 Task: Add a condition where "Hours since status category pending Is Thirty" in unsolved tickets in your groups.
Action: Mouse moved to (127, 486)
Screenshot: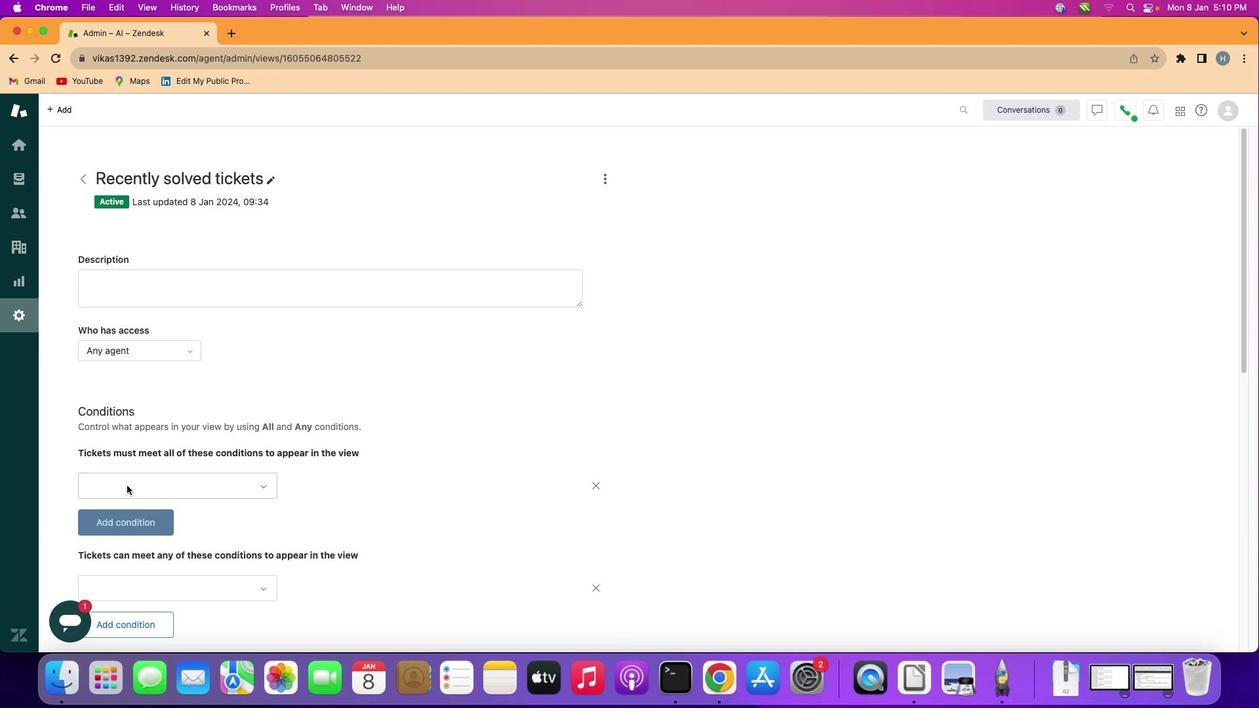 
Action: Mouse pressed left at (127, 486)
Screenshot: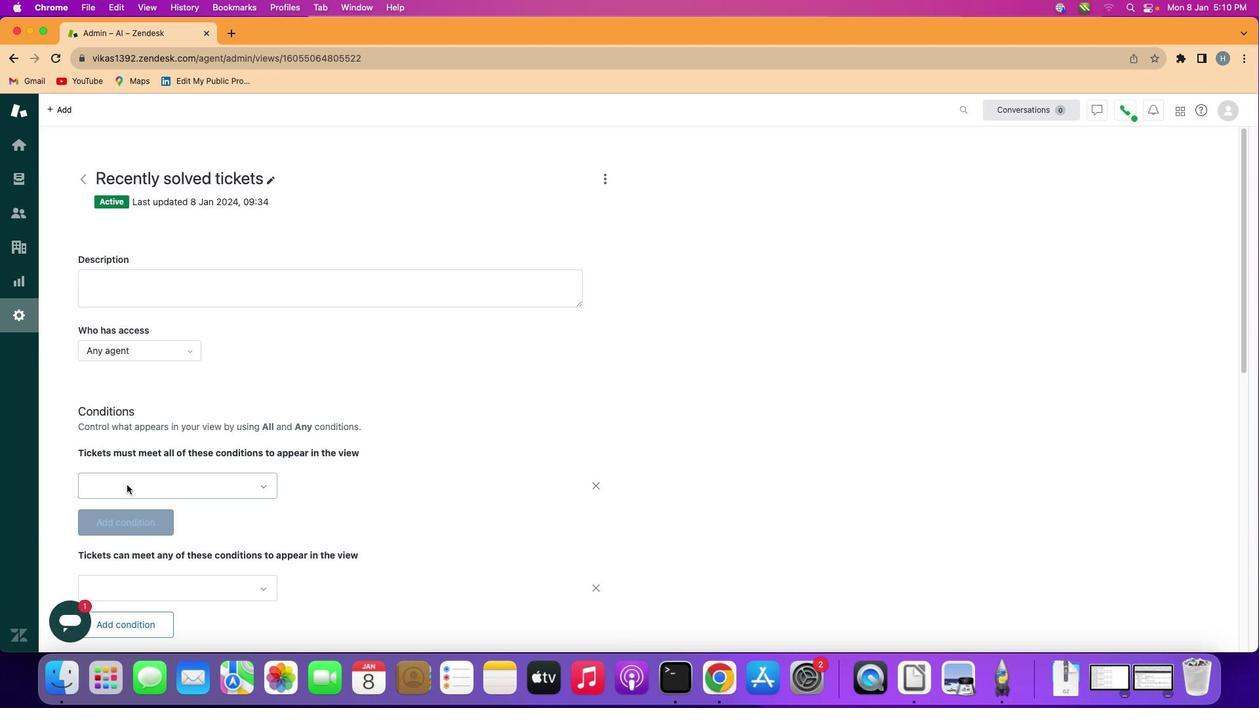 
Action: Mouse moved to (191, 488)
Screenshot: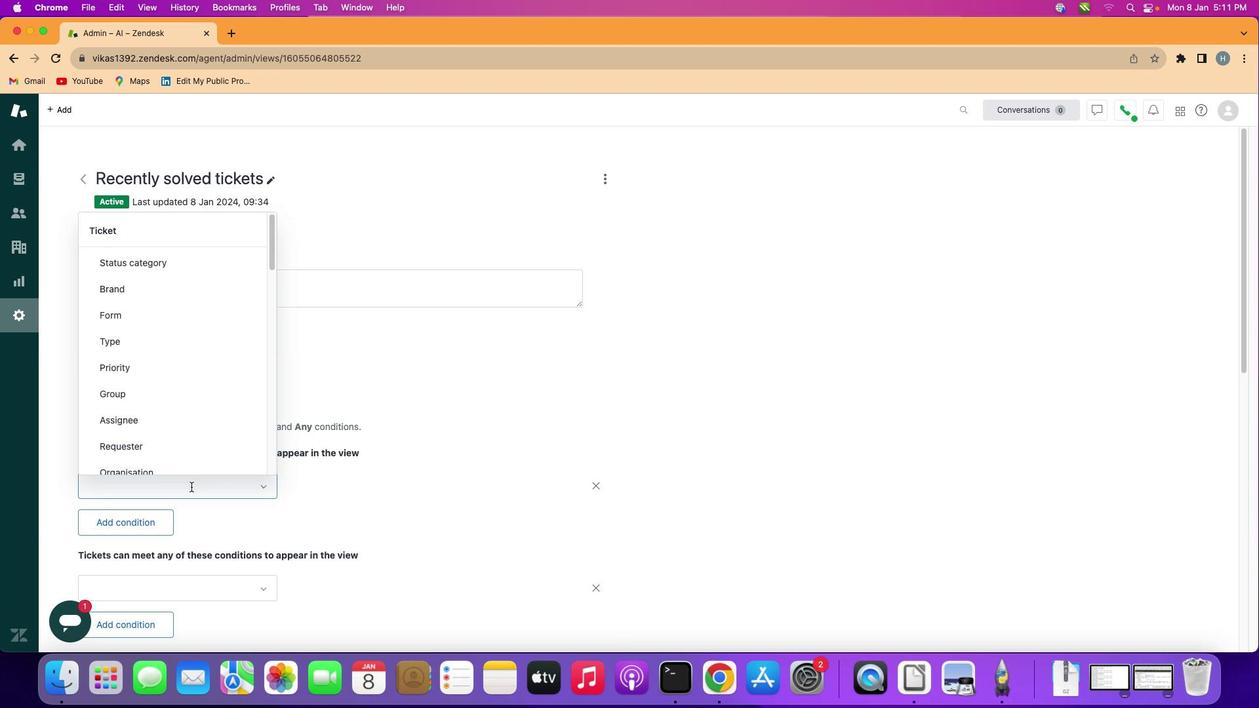 
Action: Mouse pressed left at (191, 488)
Screenshot: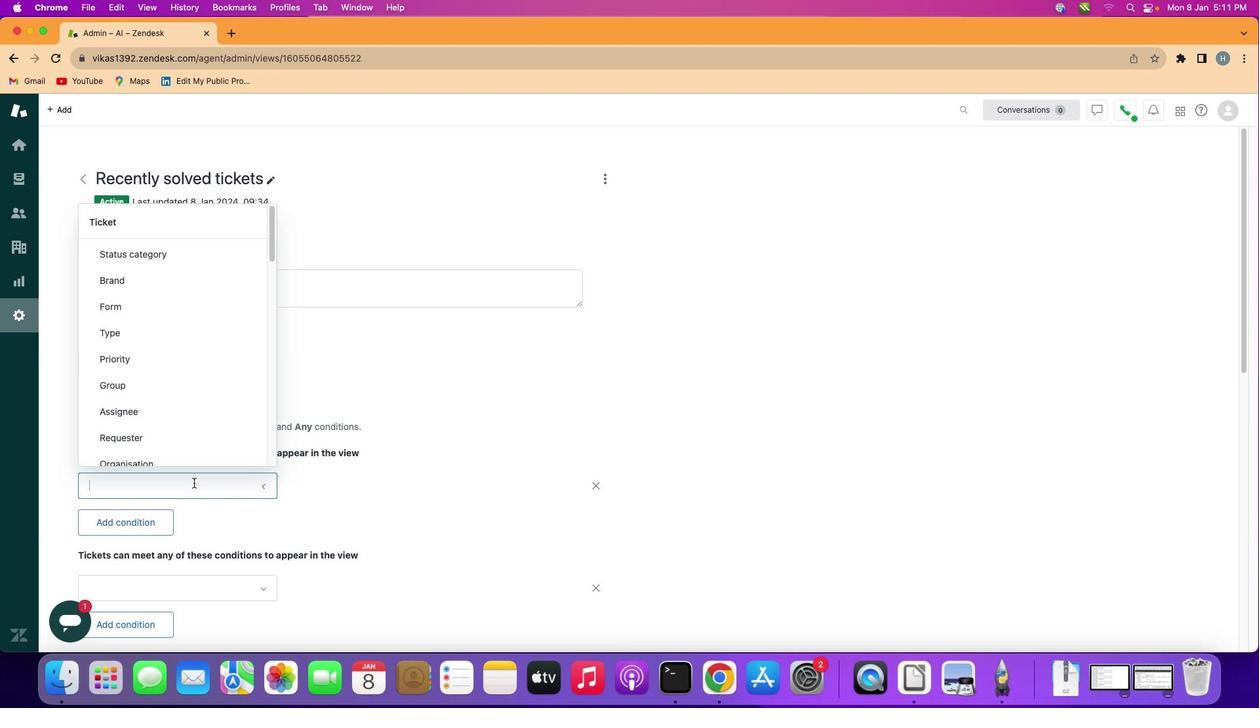 
Action: Mouse moved to (202, 398)
Screenshot: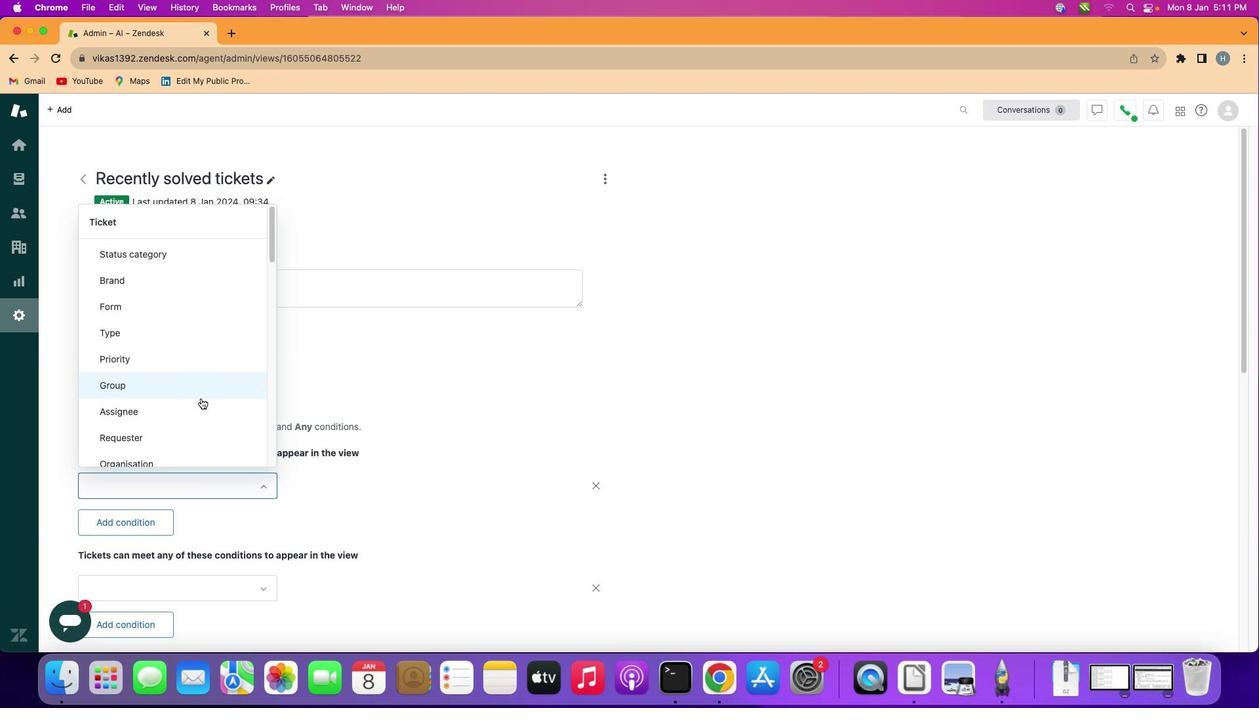 
Action: Mouse scrolled (202, 398) with delta (0, 0)
Screenshot: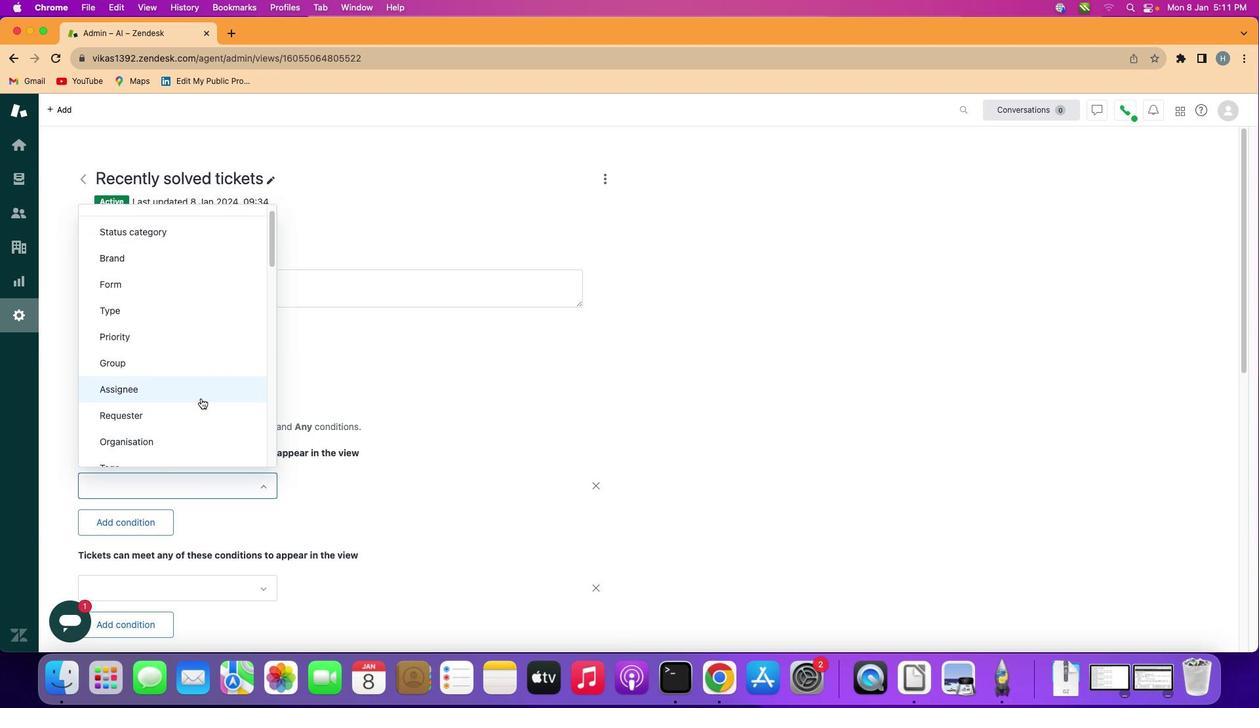 
Action: Mouse scrolled (202, 398) with delta (0, 0)
Screenshot: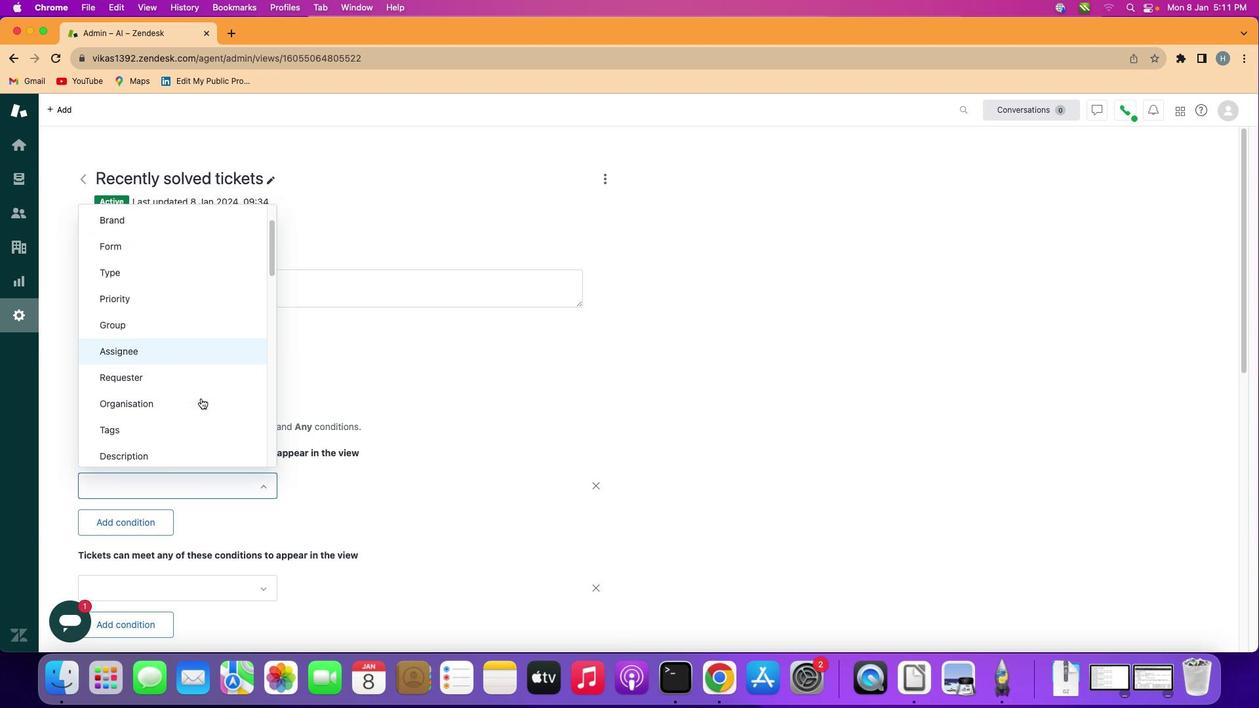 
Action: Mouse moved to (202, 399)
Screenshot: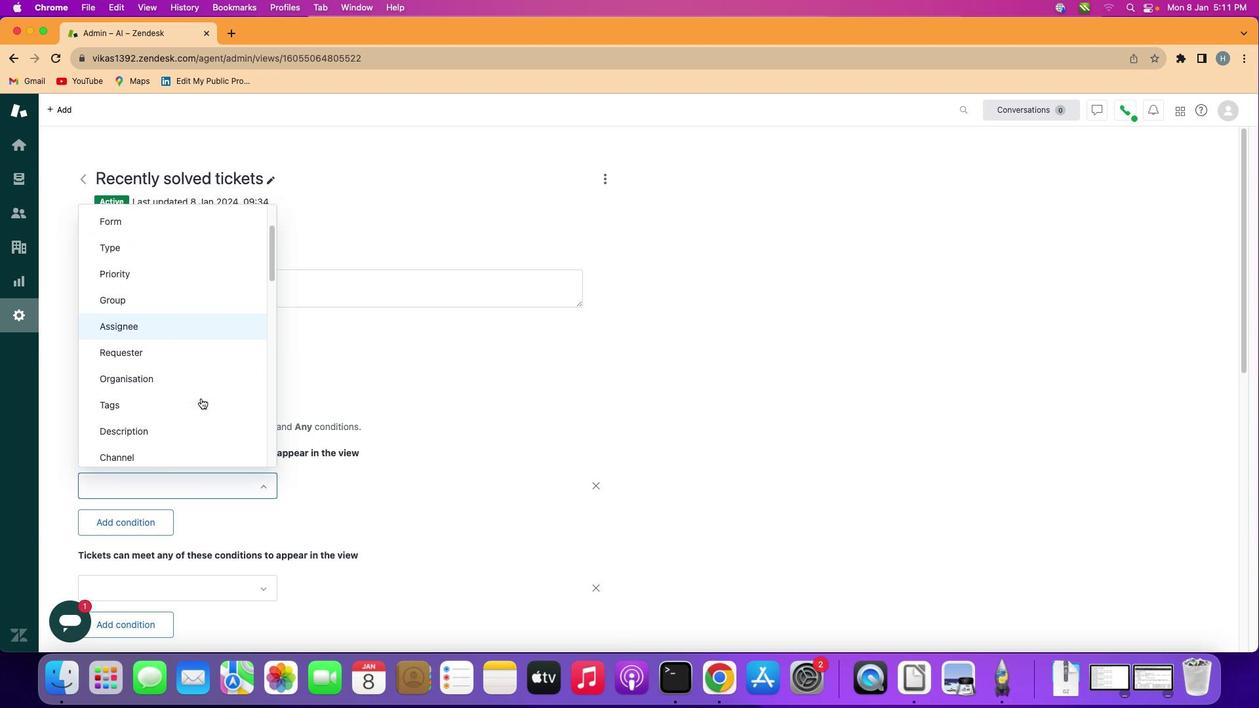 
Action: Mouse scrolled (202, 399) with delta (0, 0)
Screenshot: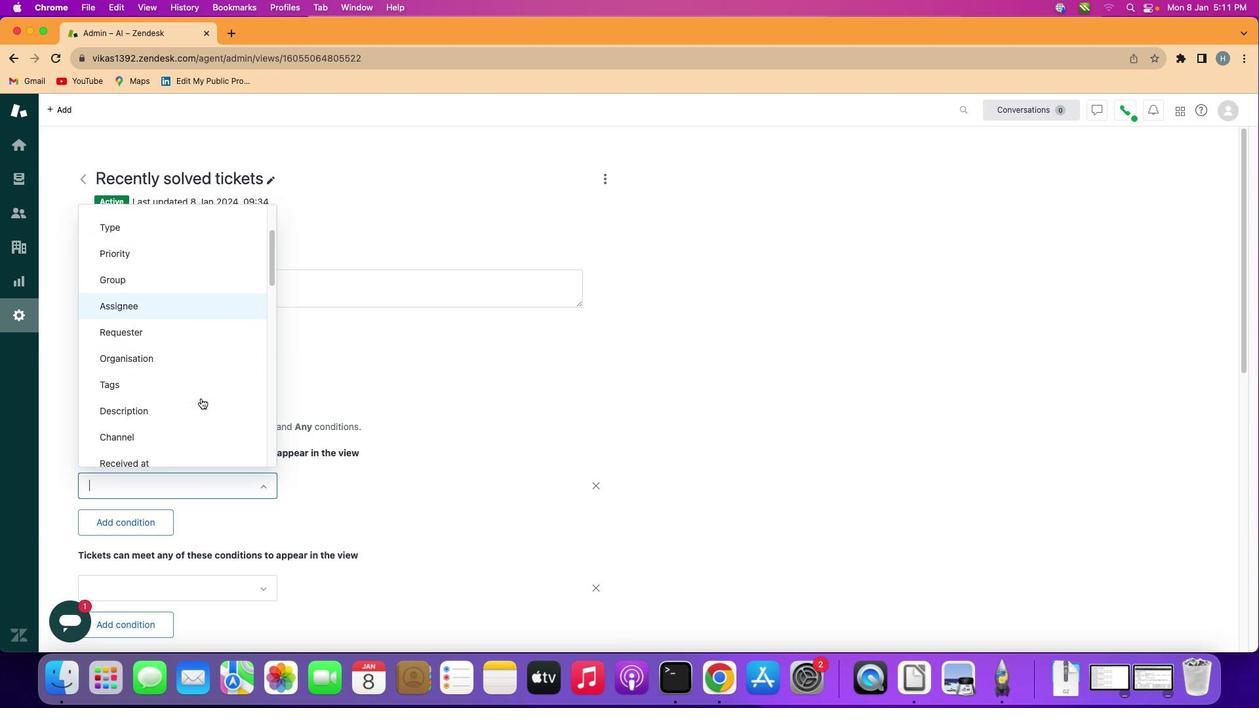 
Action: Mouse scrolled (202, 399) with delta (0, 0)
Screenshot: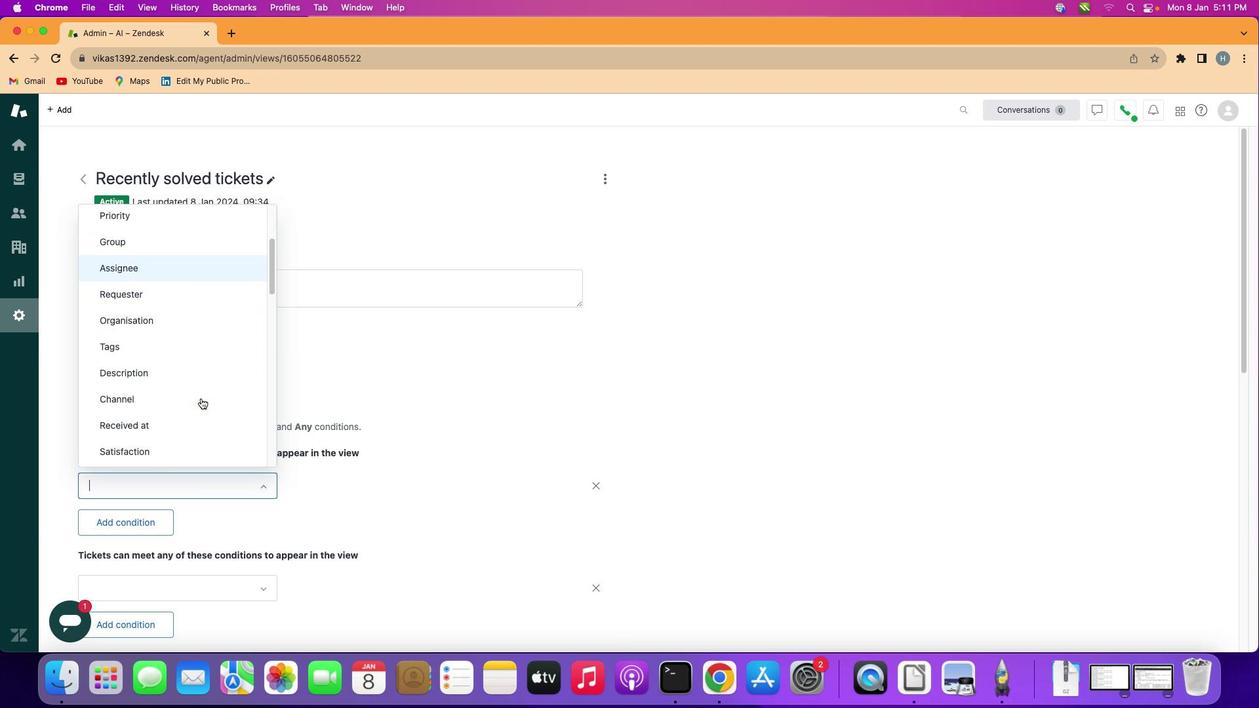 
Action: Mouse scrolled (202, 399) with delta (0, 0)
Screenshot: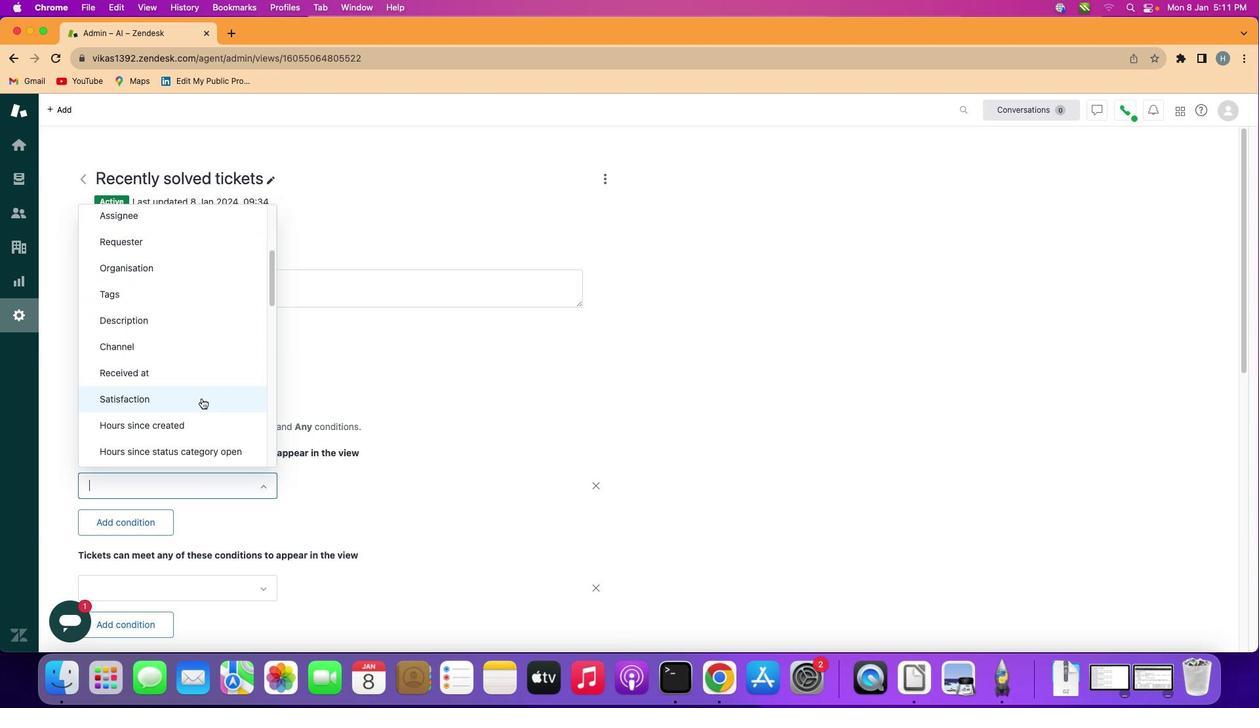
Action: Mouse scrolled (202, 399) with delta (0, 0)
Screenshot: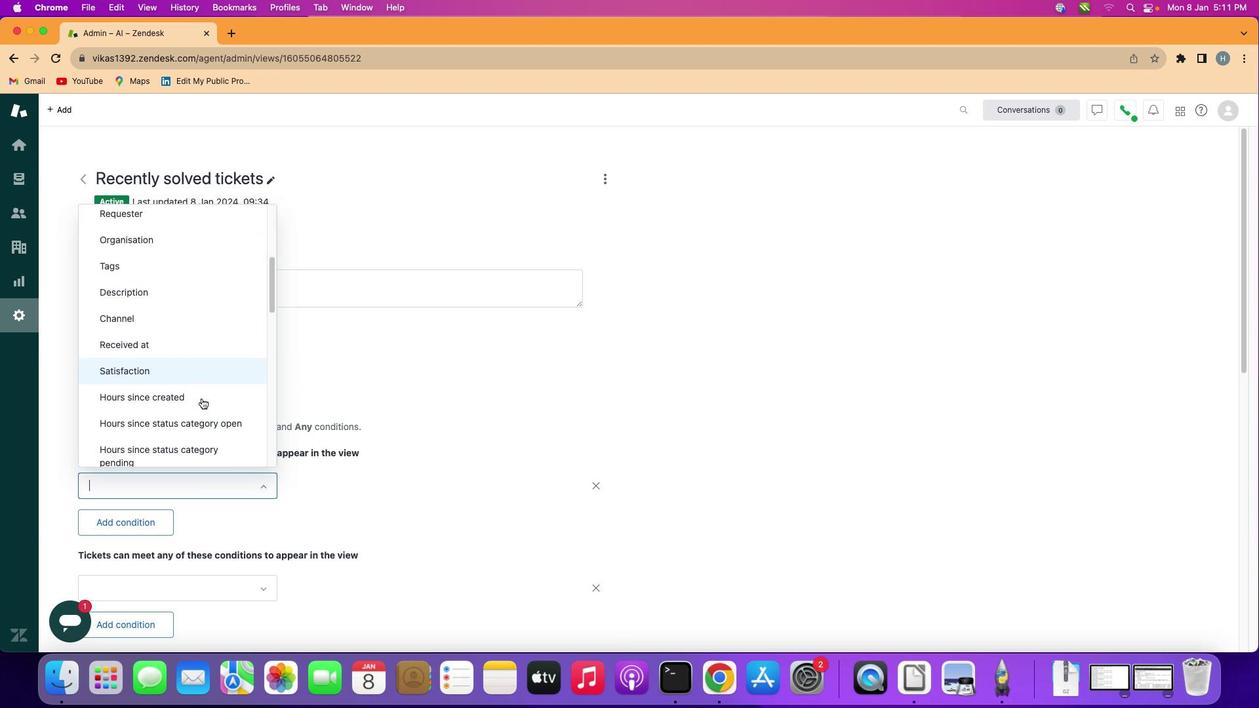 
Action: Mouse moved to (203, 442)
Screenshot: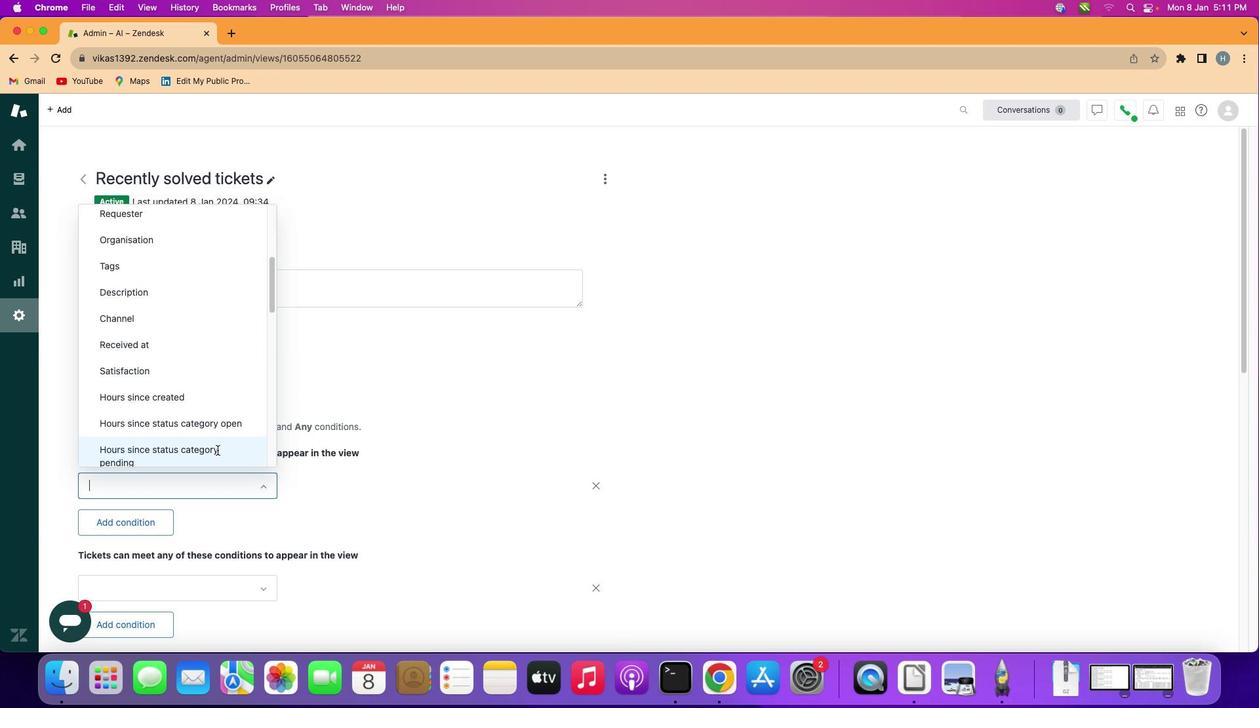 
Action: Mouse pressed left at (203, 442)
Screenshot: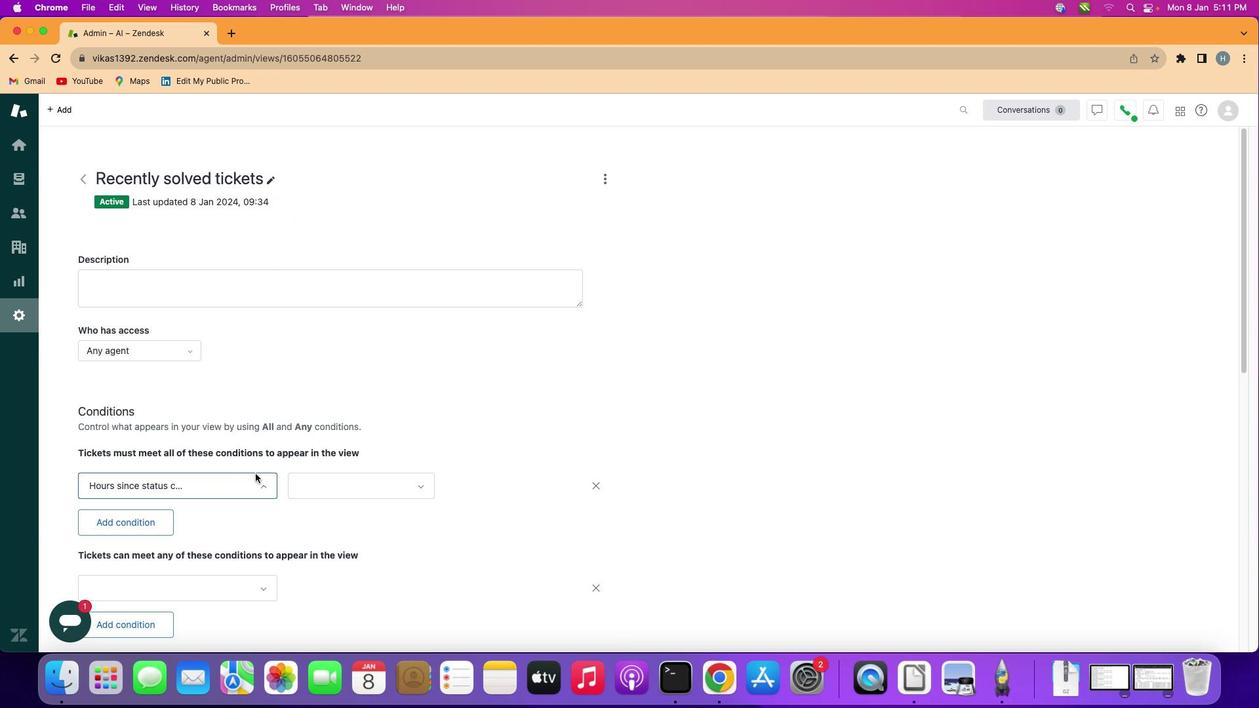 
Action: Mouse moved to (349, 494)
Screenshot: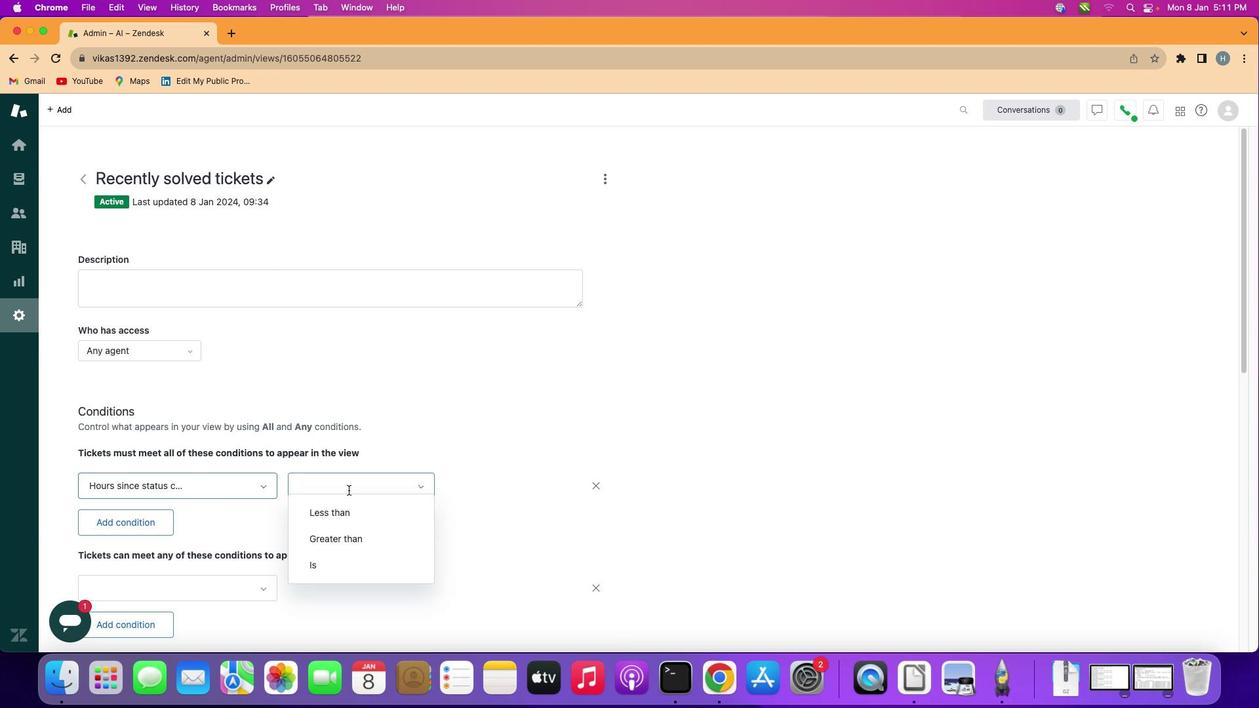 
Action: Mouse pressed left at (349, 494)
Screenshot: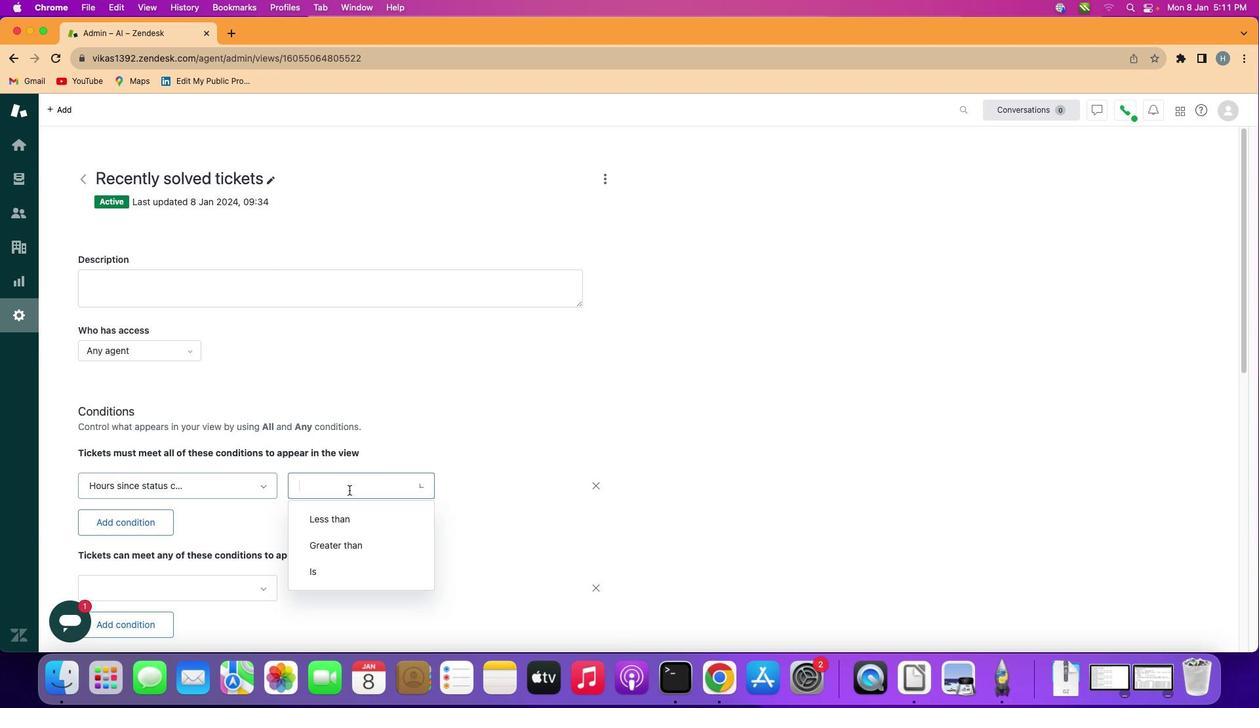 
Action: Mouse moved to (355, 568)
Screenshot: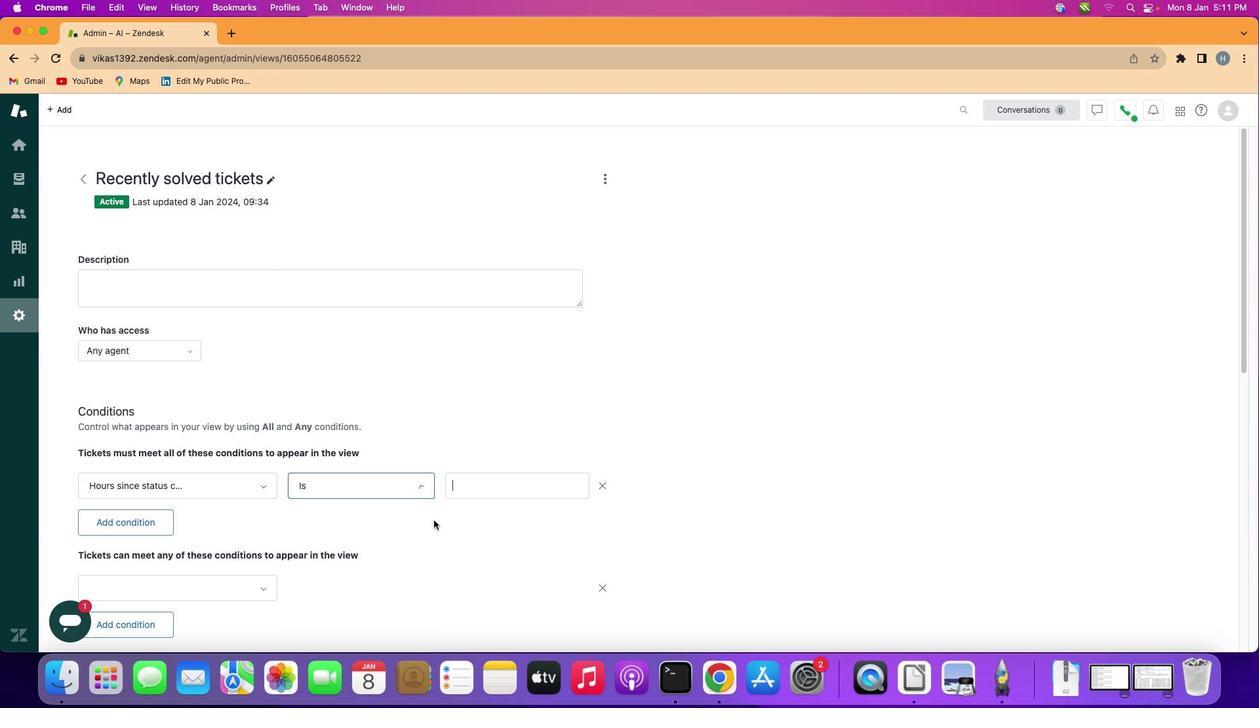 
Action: Mouse pressed left at (355, 568)
Screenshot: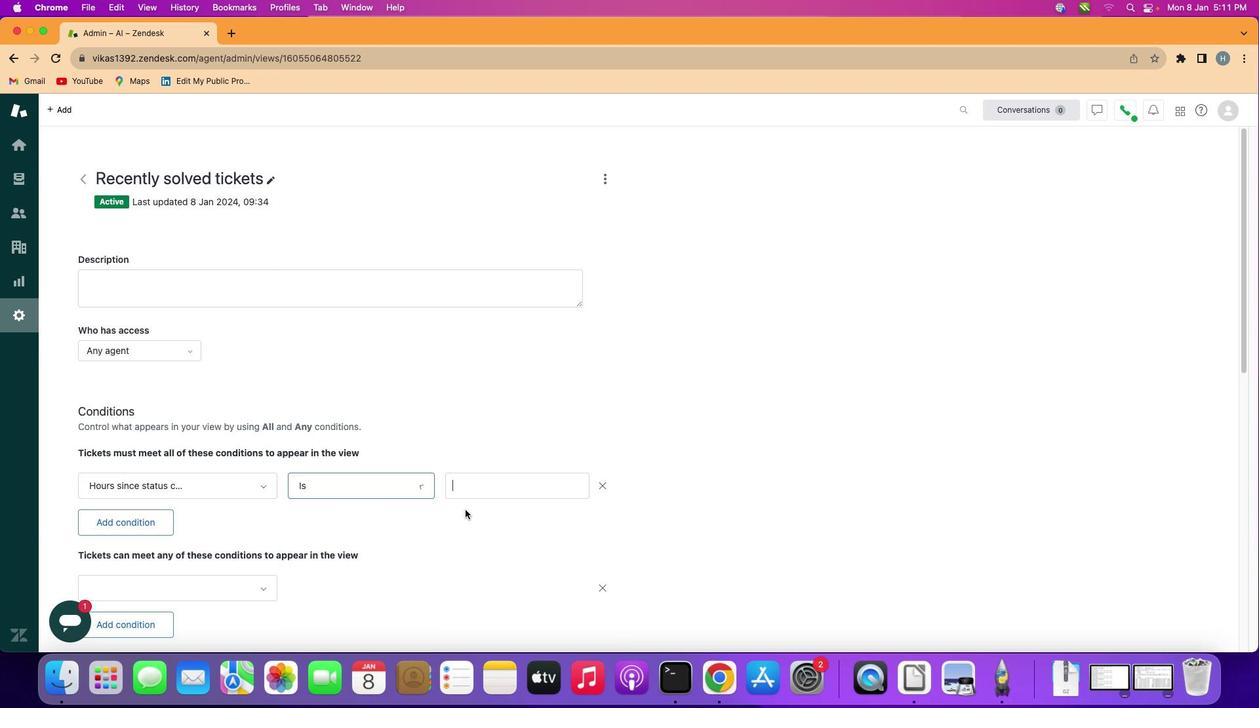 
Action: Mouse moved to (511, 490)
Screenshot: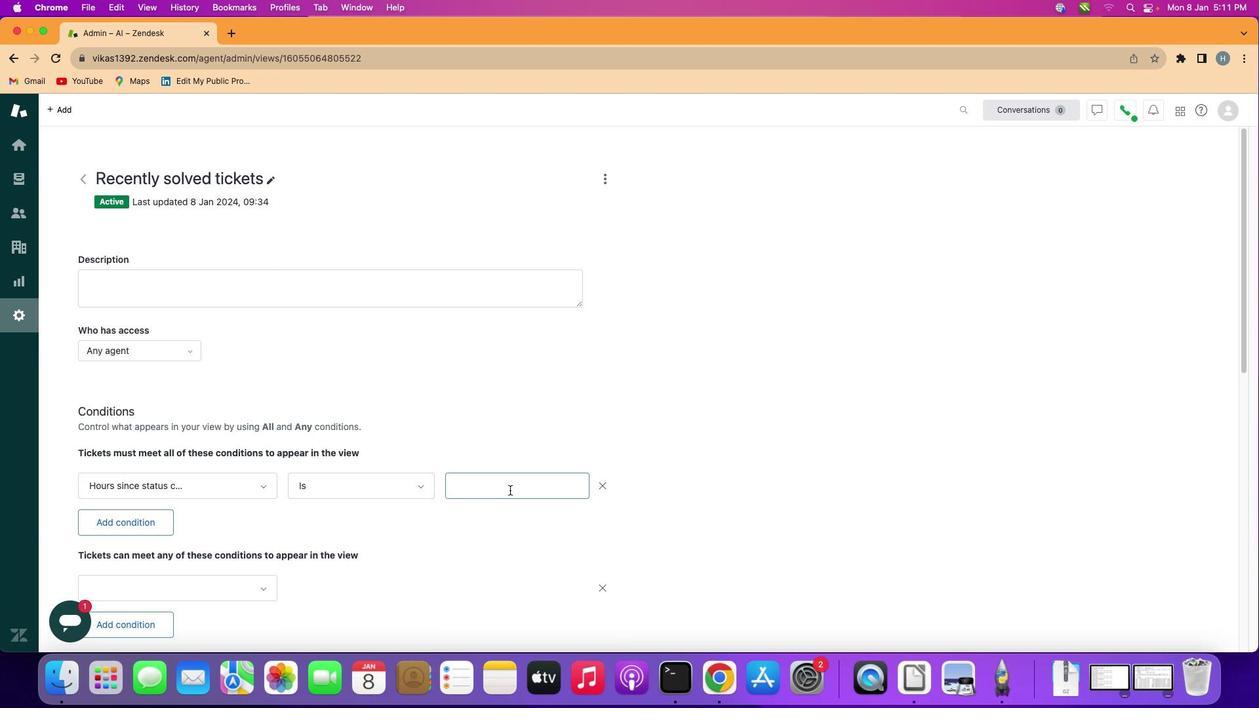 
Action: Mouse pressed left at (511, 490)
Screenshot: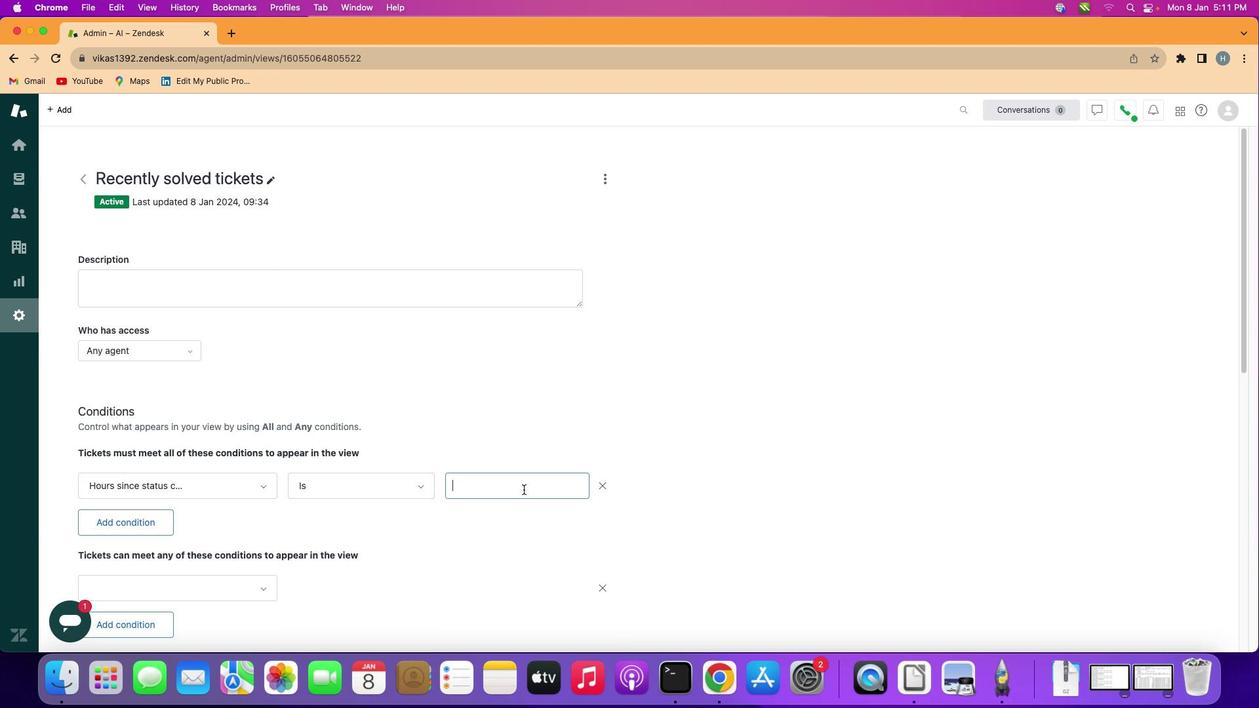 
Action: Mouse moved to (507, 499)
Screenshot: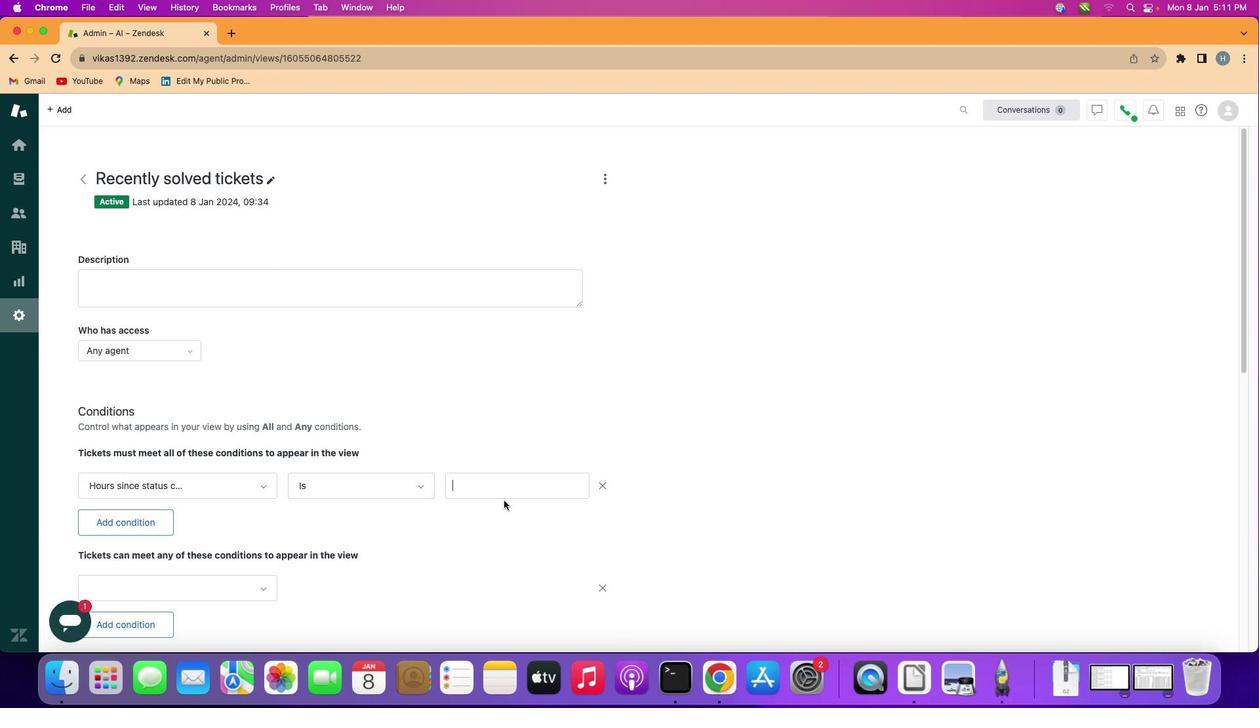 
Action: Key pressed Key.shift
Screenshot: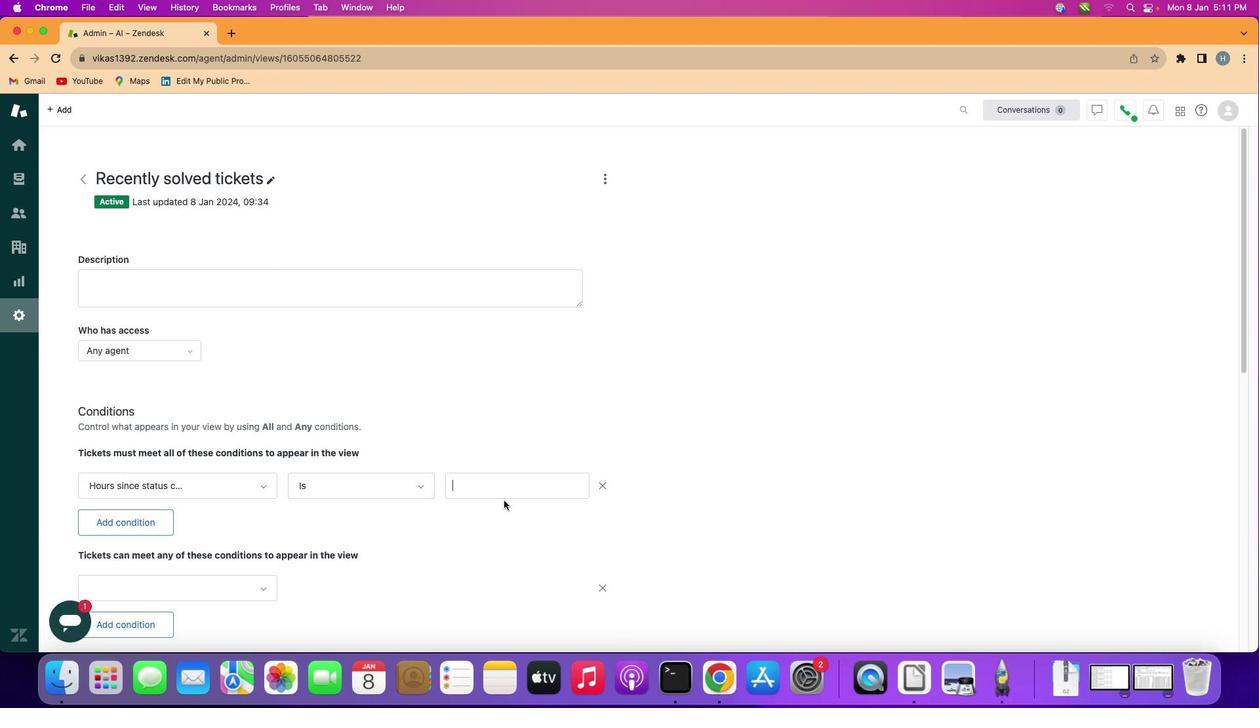 
Action: Mouse moved to (504, 501)
Screenshot: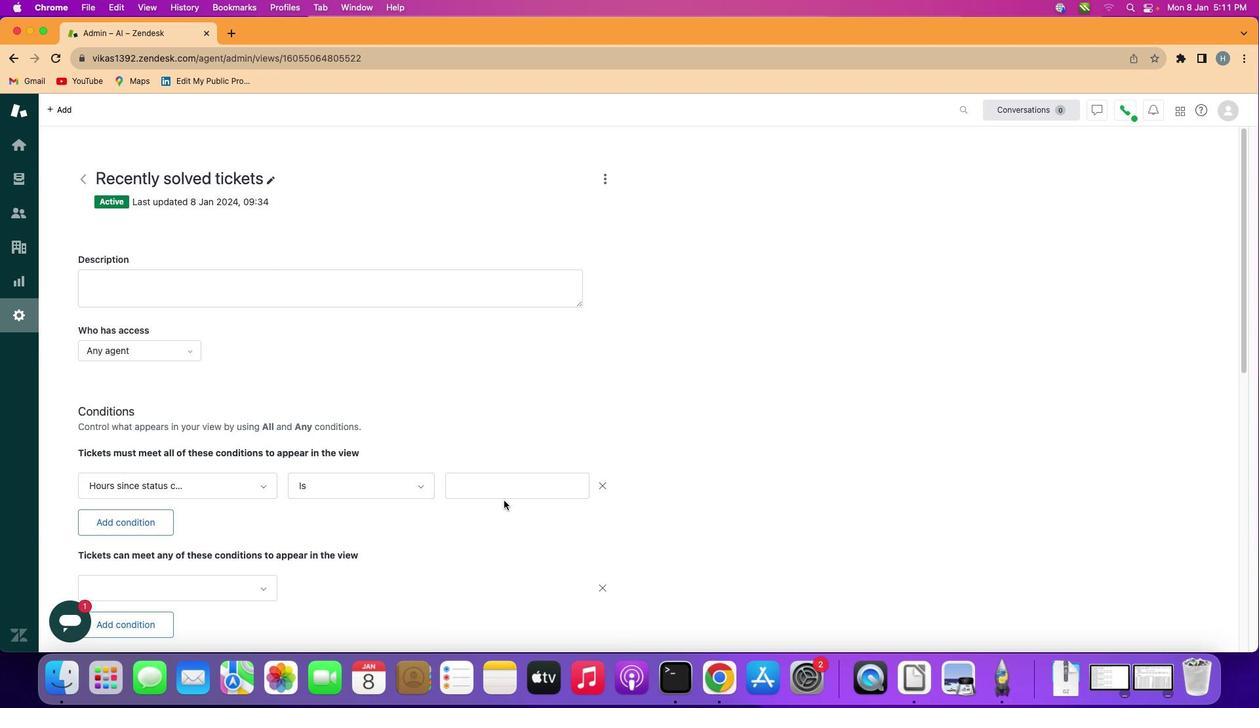 
Action: Key pressed 'T''h''i''r''t''y'
Screenshot: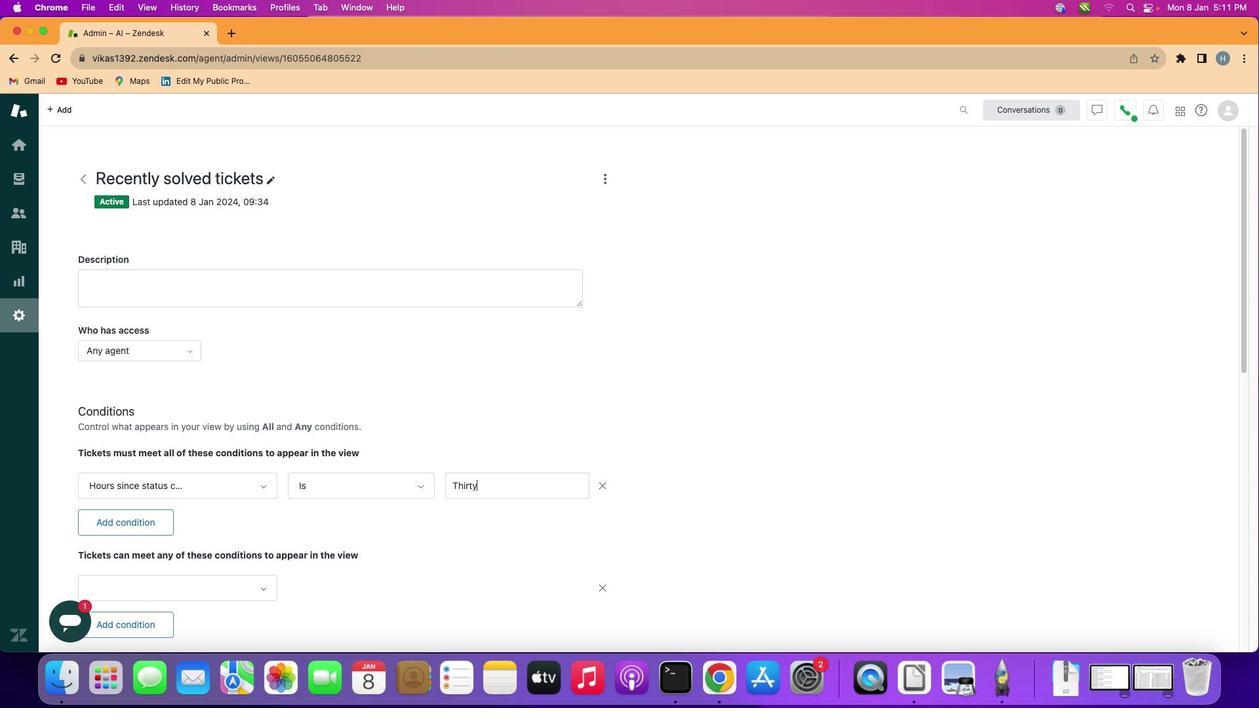 
Action: Mouse moved to (549, 520)
Screenshot: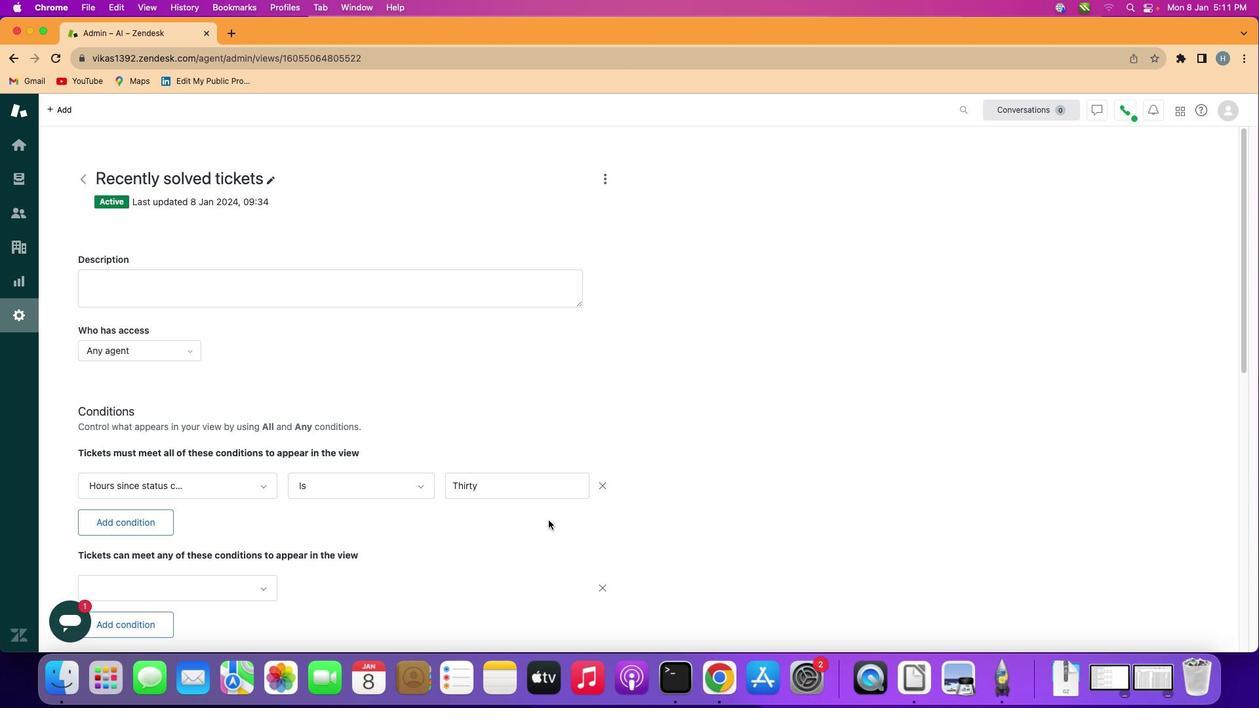 
Action: Mouse pressed left at (549, 520)
Screenshot: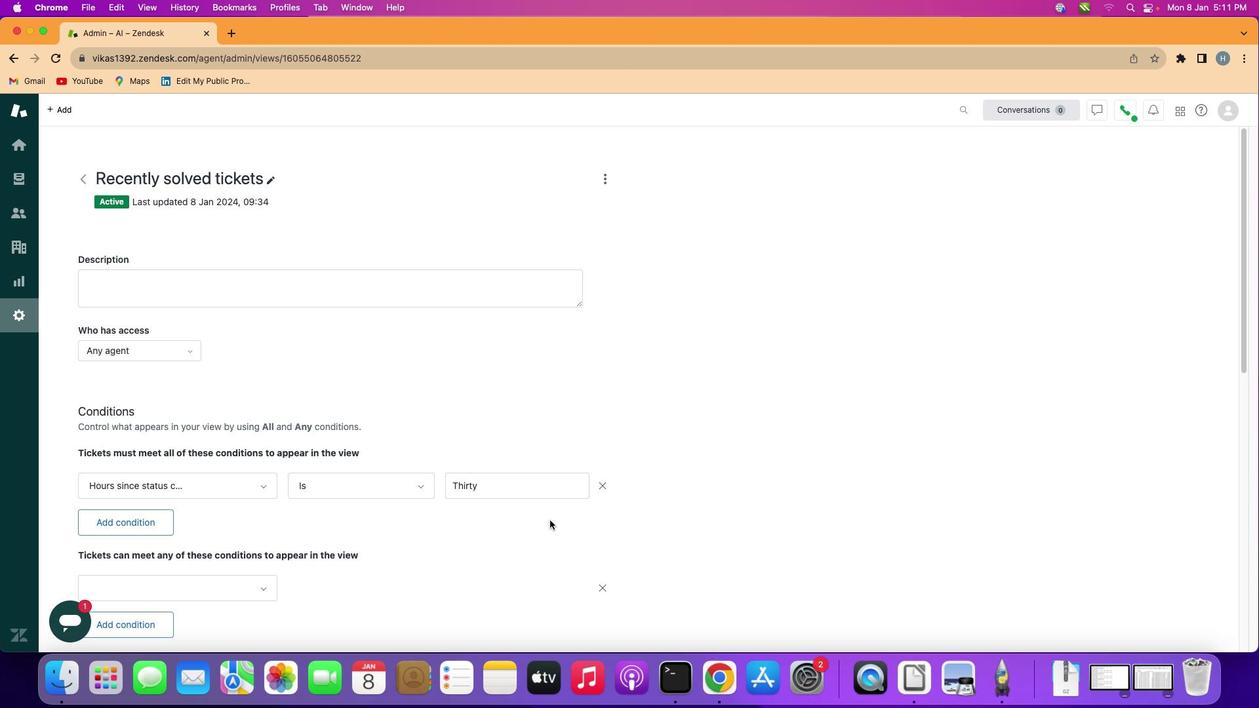 
Action: Mouse moved to (551, 520)
Screenshot: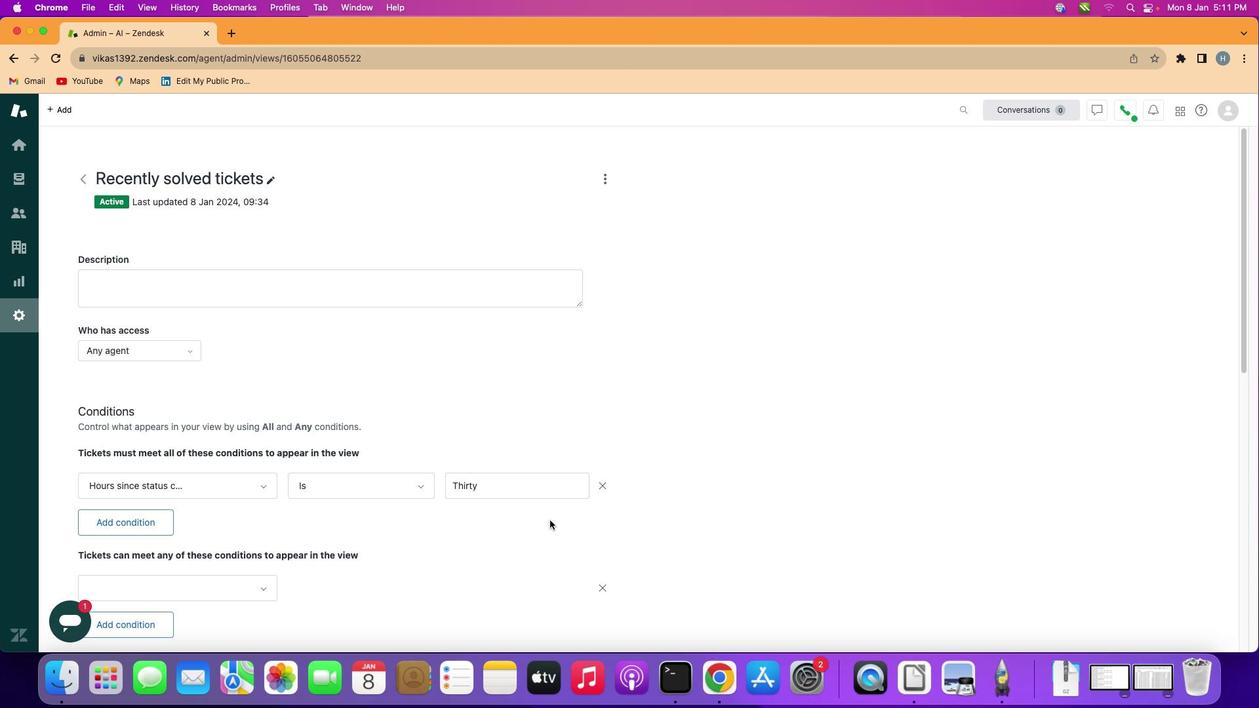 
